 Task: Select the criteria, the date is before to in the "past week".
Action: Mouse moved to (188, 70)
Screenshot: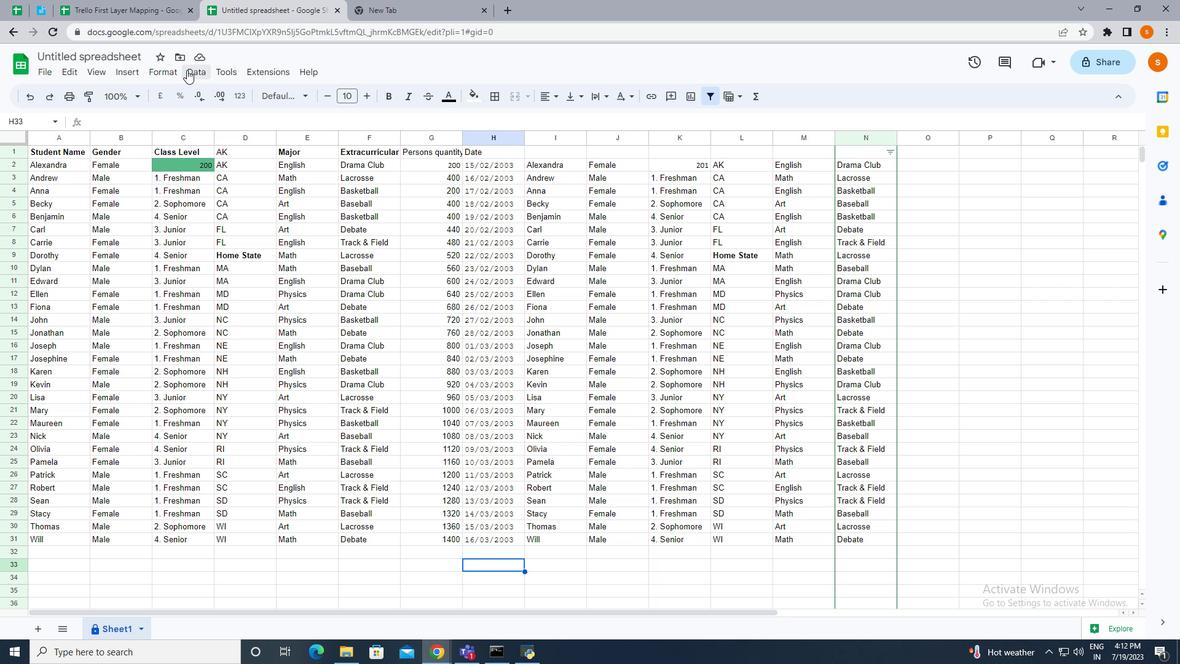 
Action: Mouse pressed left at (188, 70)
Screenshot: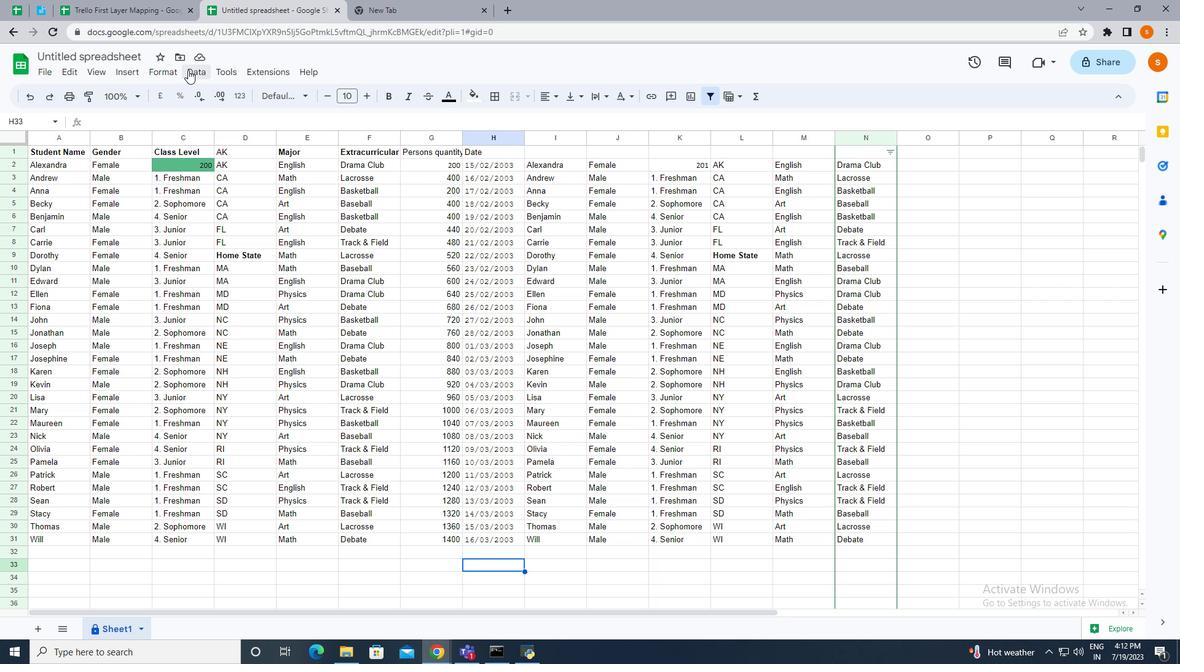 
Action: Mouse moved to (229, 317)
Screenshot: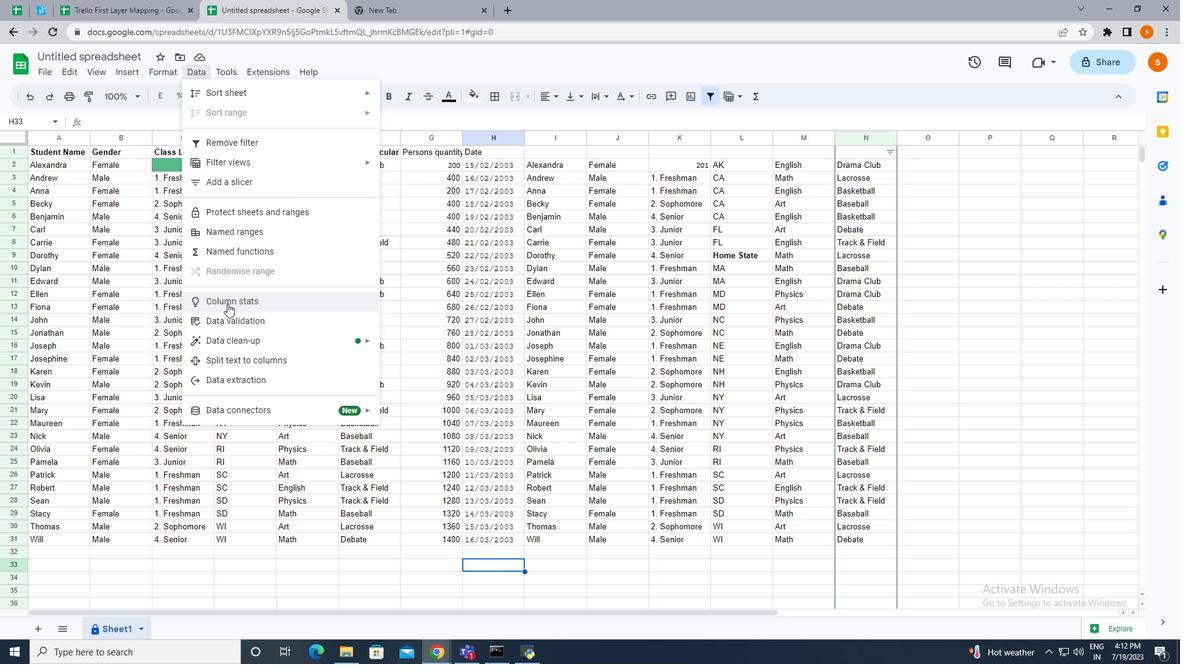 
Action: Mouse pressed left at (229, 317)
Screenshot: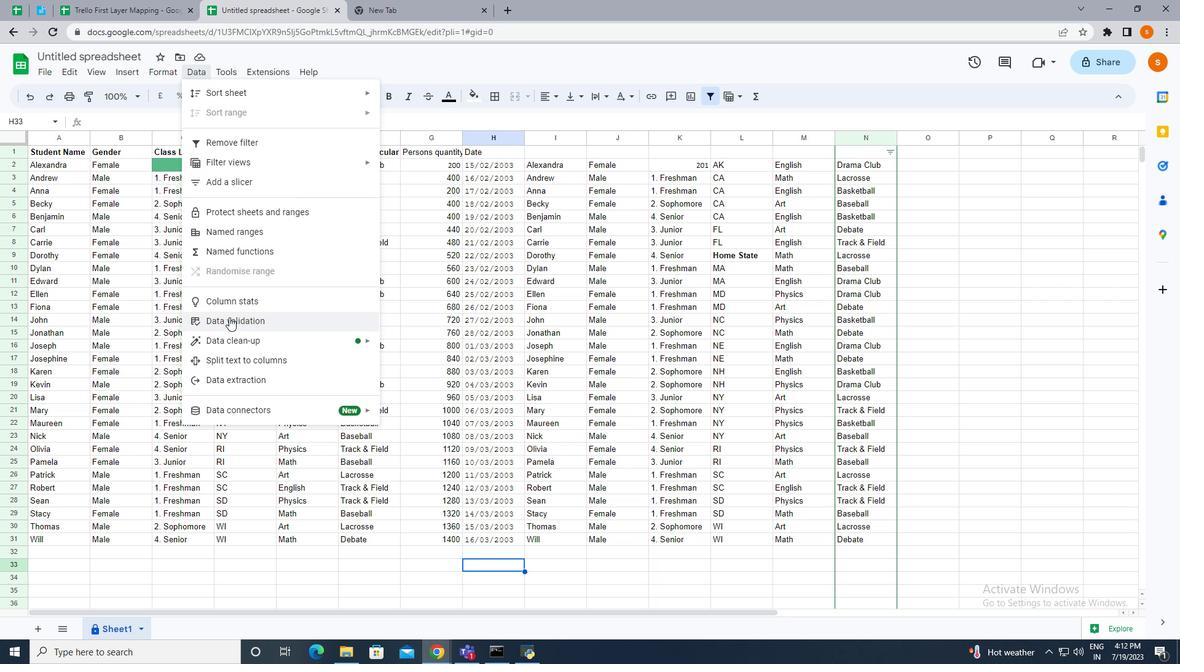 
Action: Mouse moved to (1039, 150)
Screenshot: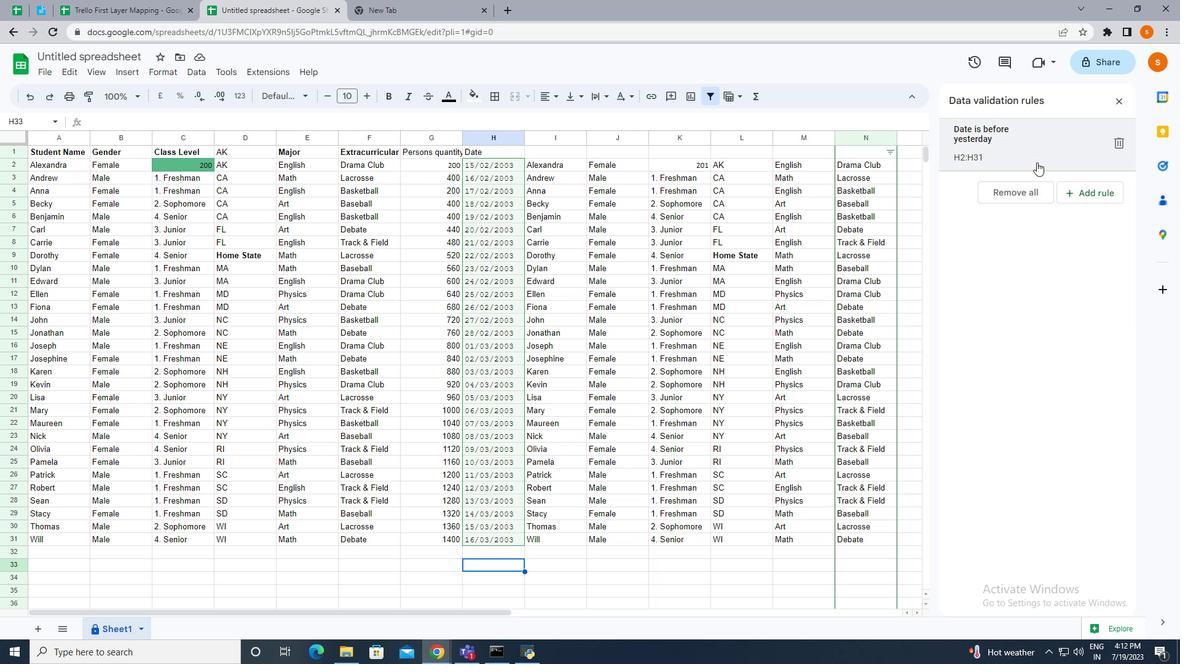 
Action: Mouse pressed left at (1039, 150)
Screenshot: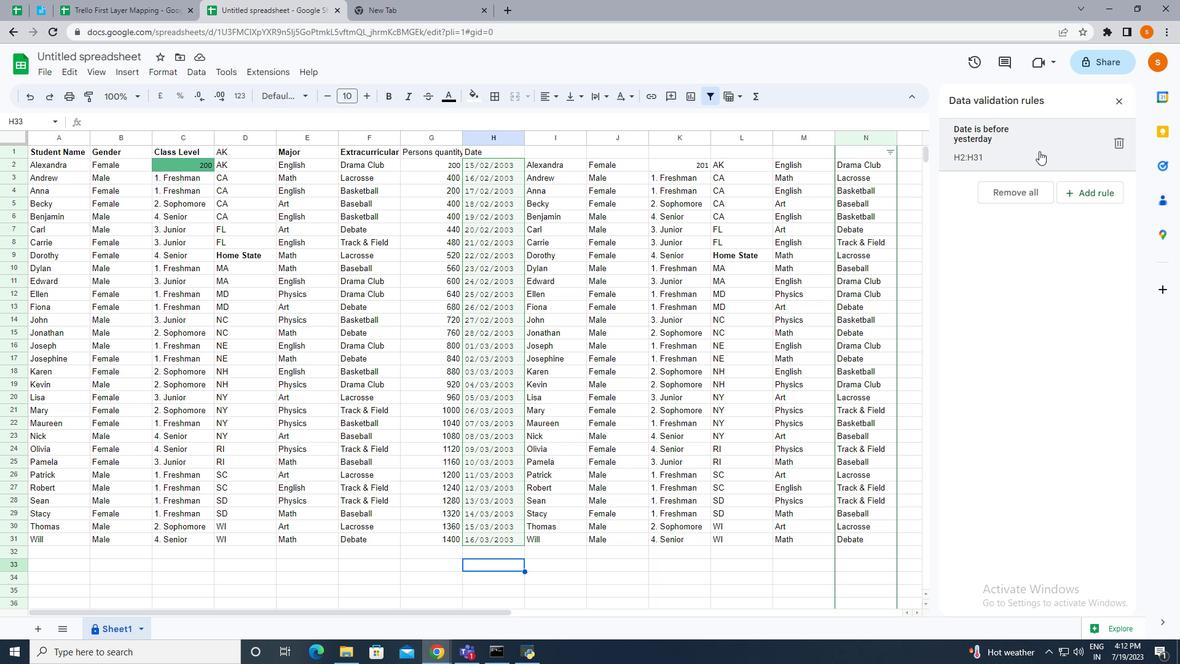 
Action: Mouse moved to (1001, 209)
Screenshot: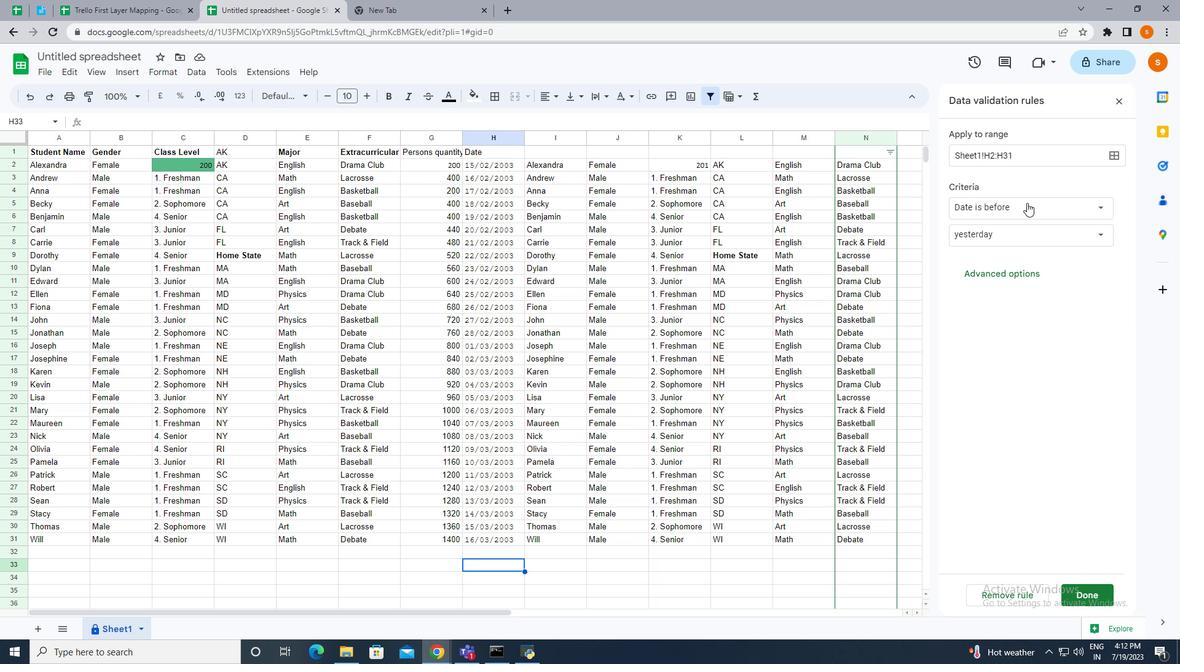 
Action: Mouse pressed left at (1001, 209)
Screenshot: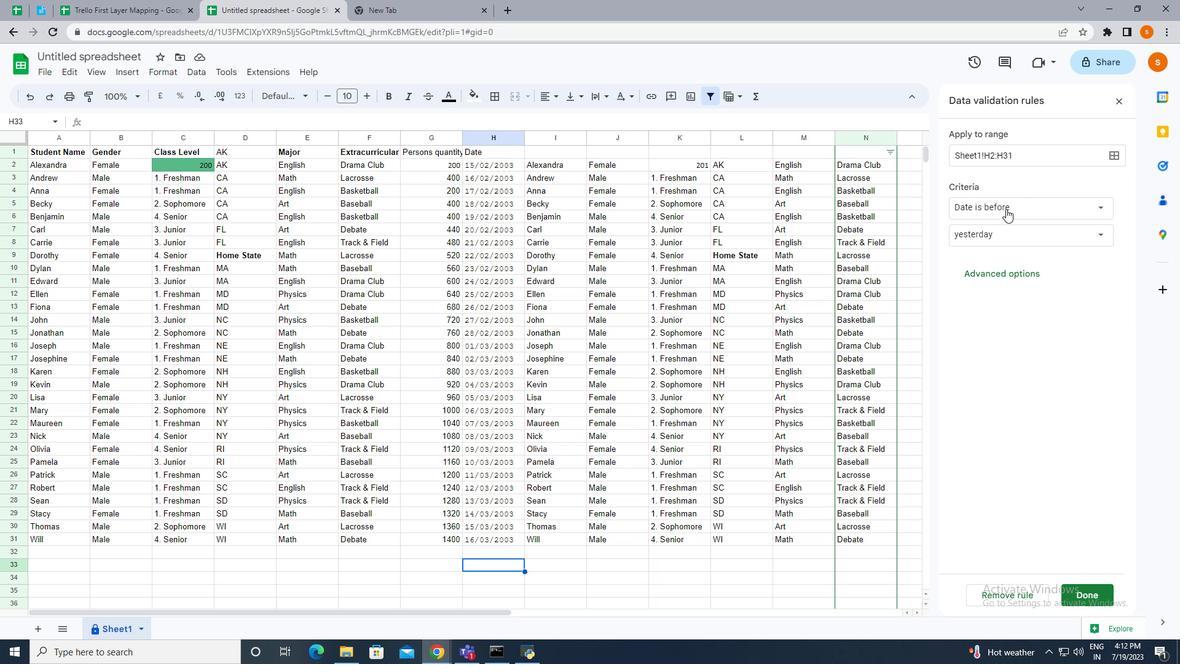 
Action: Mouse moved to (1003, 224)
Screenshot: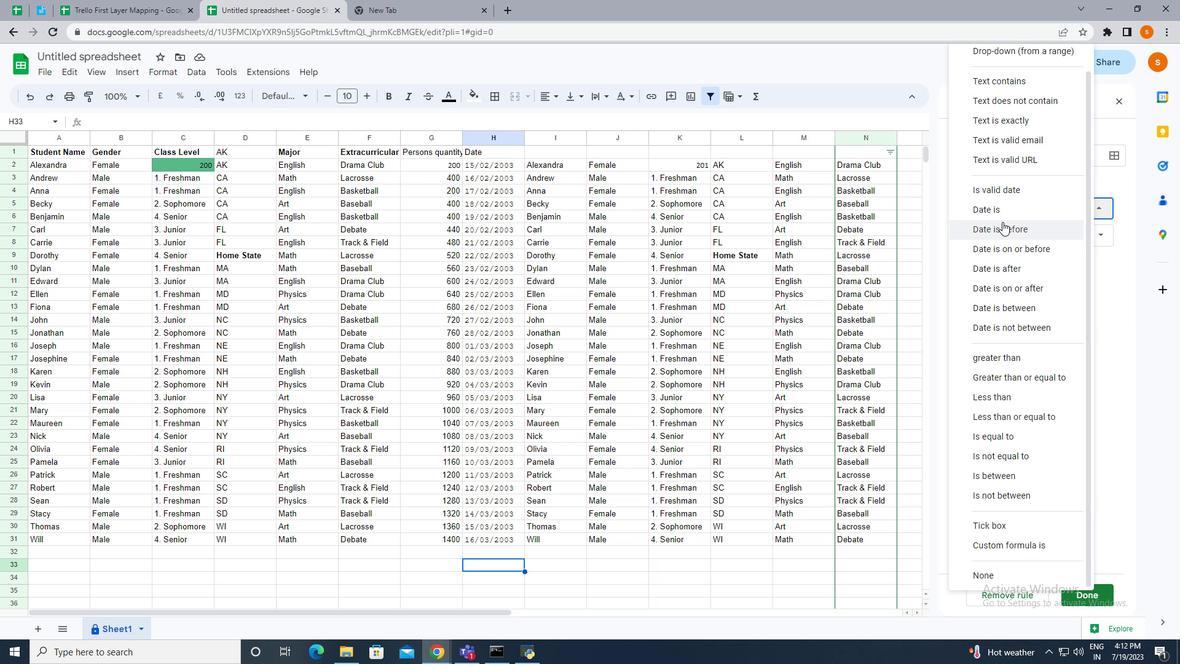 
Action: Mouse pressed left at (1003, 224)
Screenshot: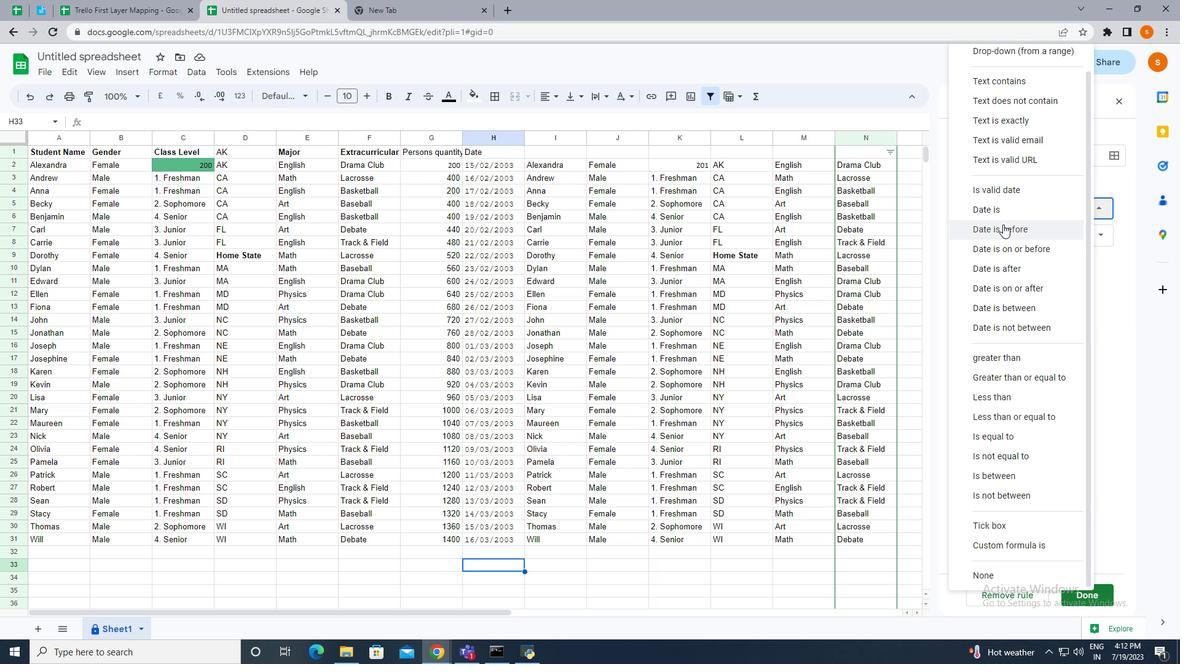 
Action: Mouse moved to (1001, 234)
Screenshot: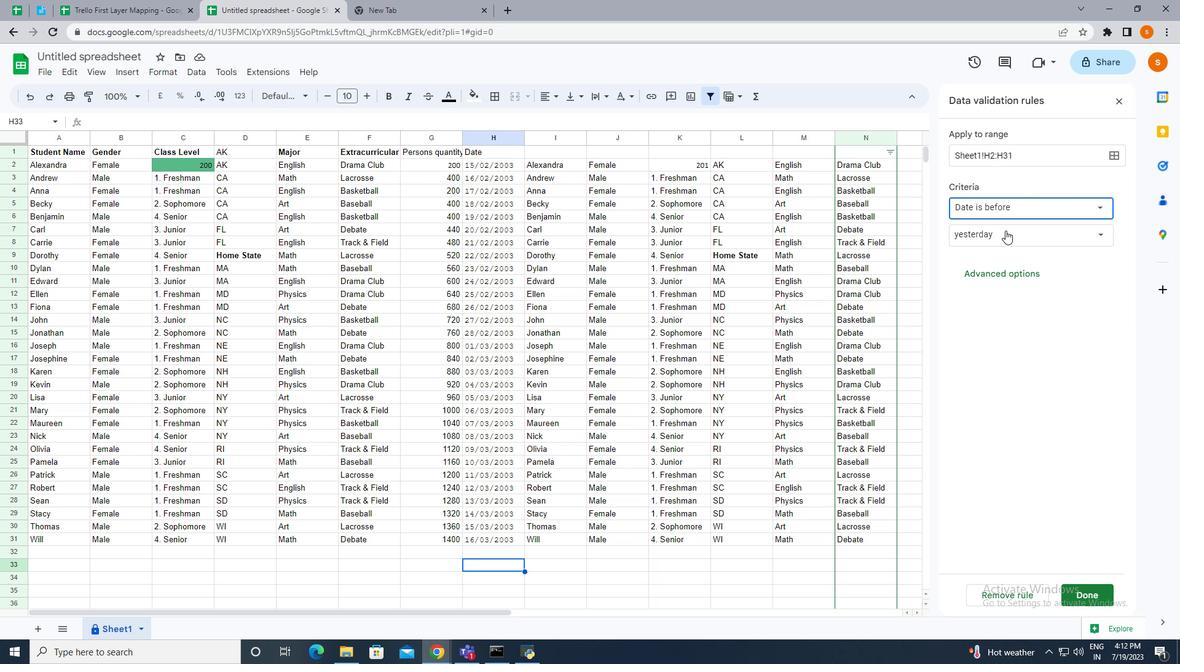 
Action: Mouse pressed left at (1001, 234)
Screenshot: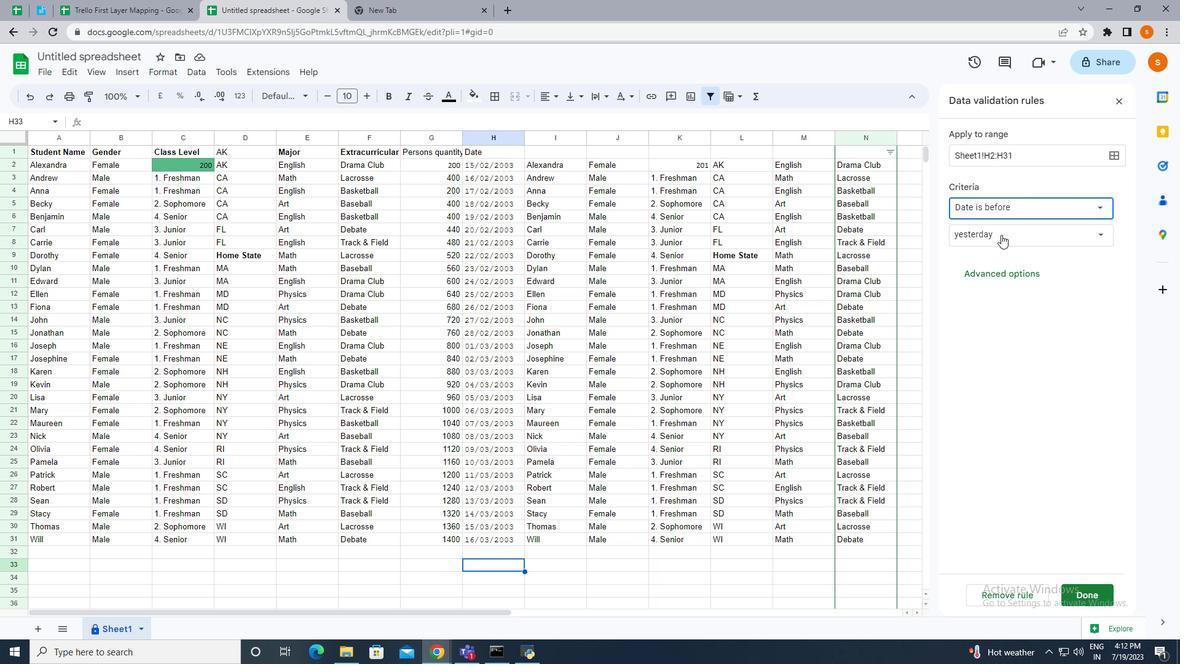 
Action: Mouse moved to (1001, 261)
Screenshot: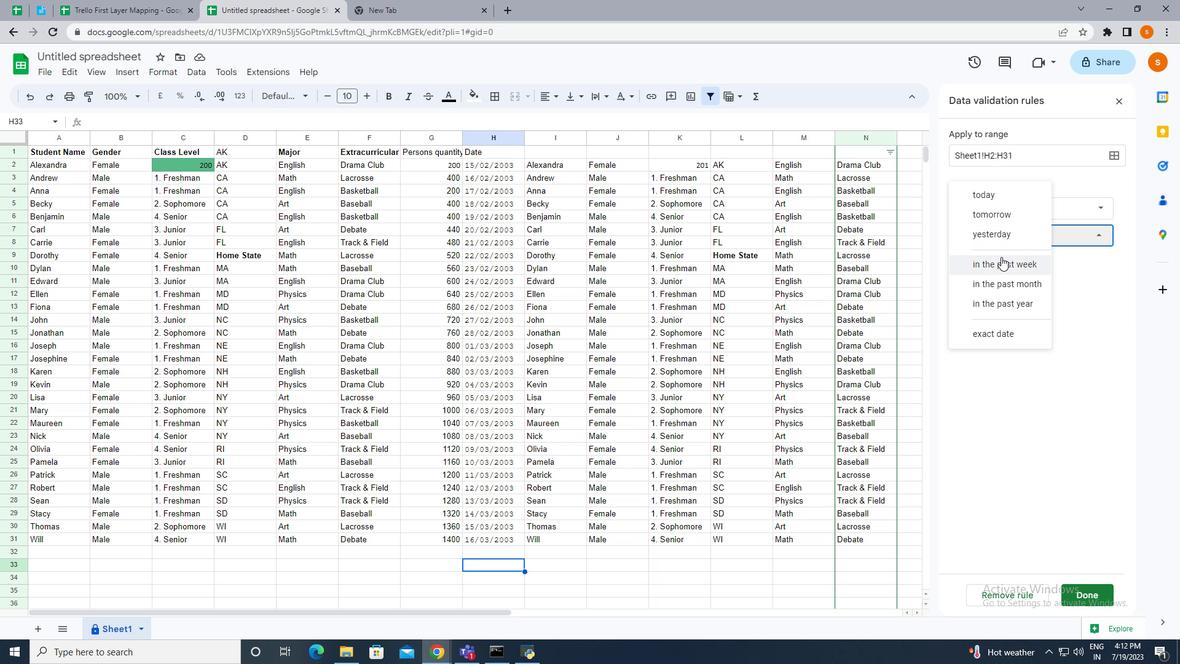 
Action: Mouse pressed left at (1001, 261)
Screenshot: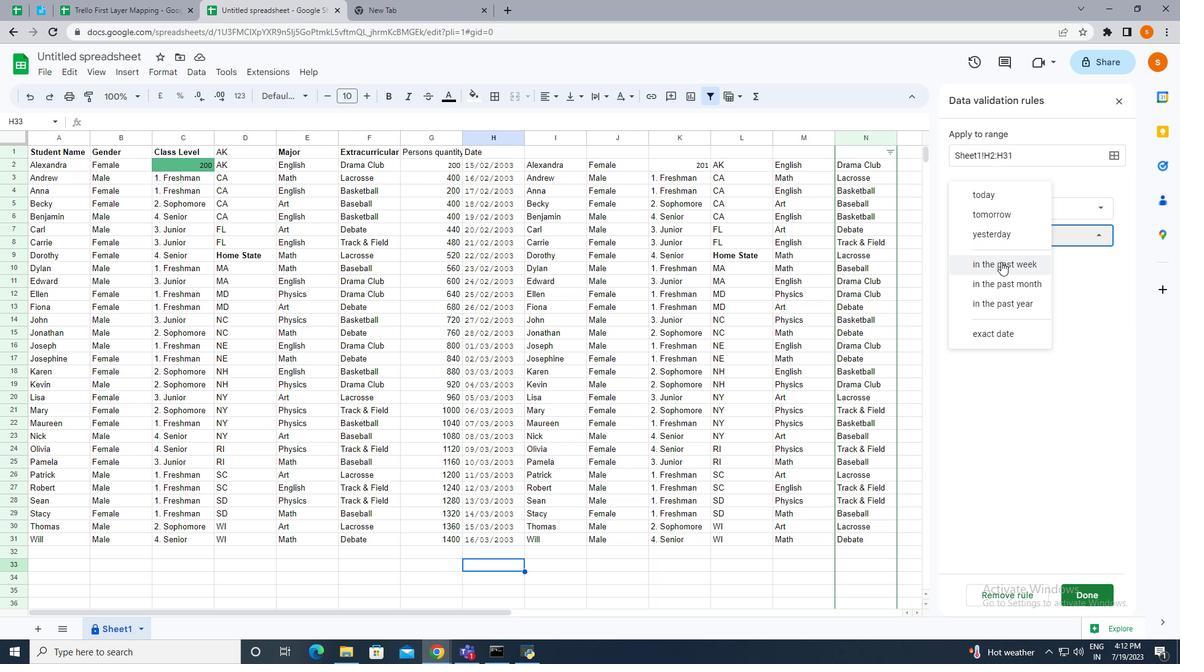 
Action: Mouse moved to (1001, 393)
Screenshot: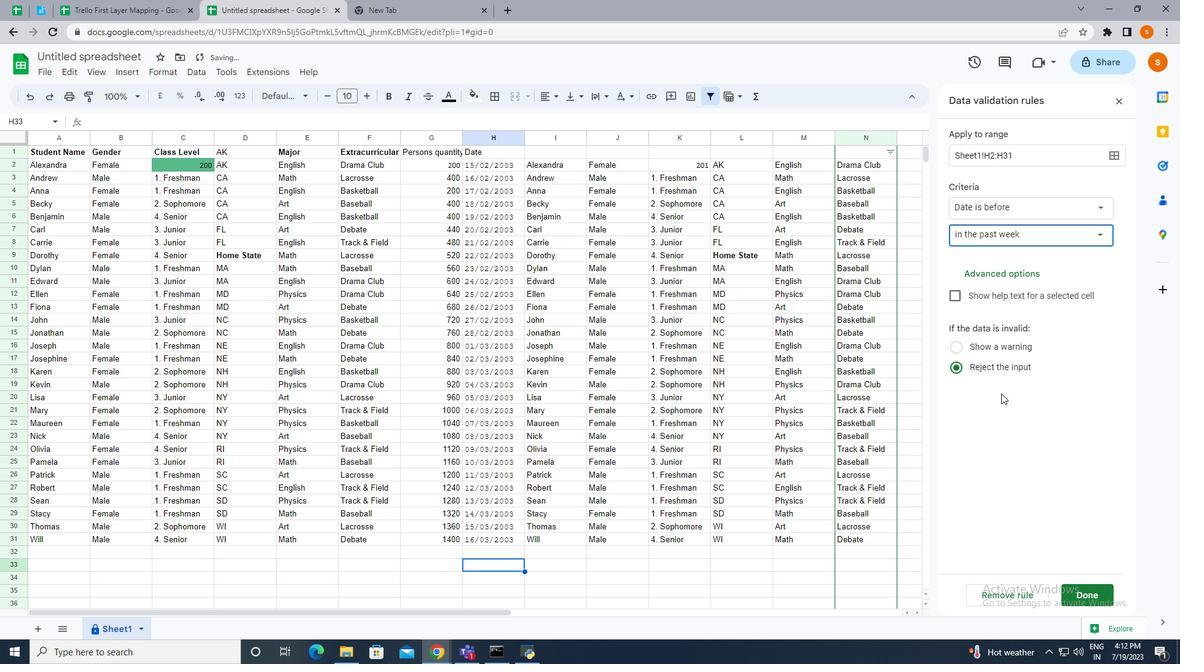 
